 Task: Create in the project TruTech a sprint 'Debug Dash'.
Action: Mouse moved to (1281, 570)
Screenshot: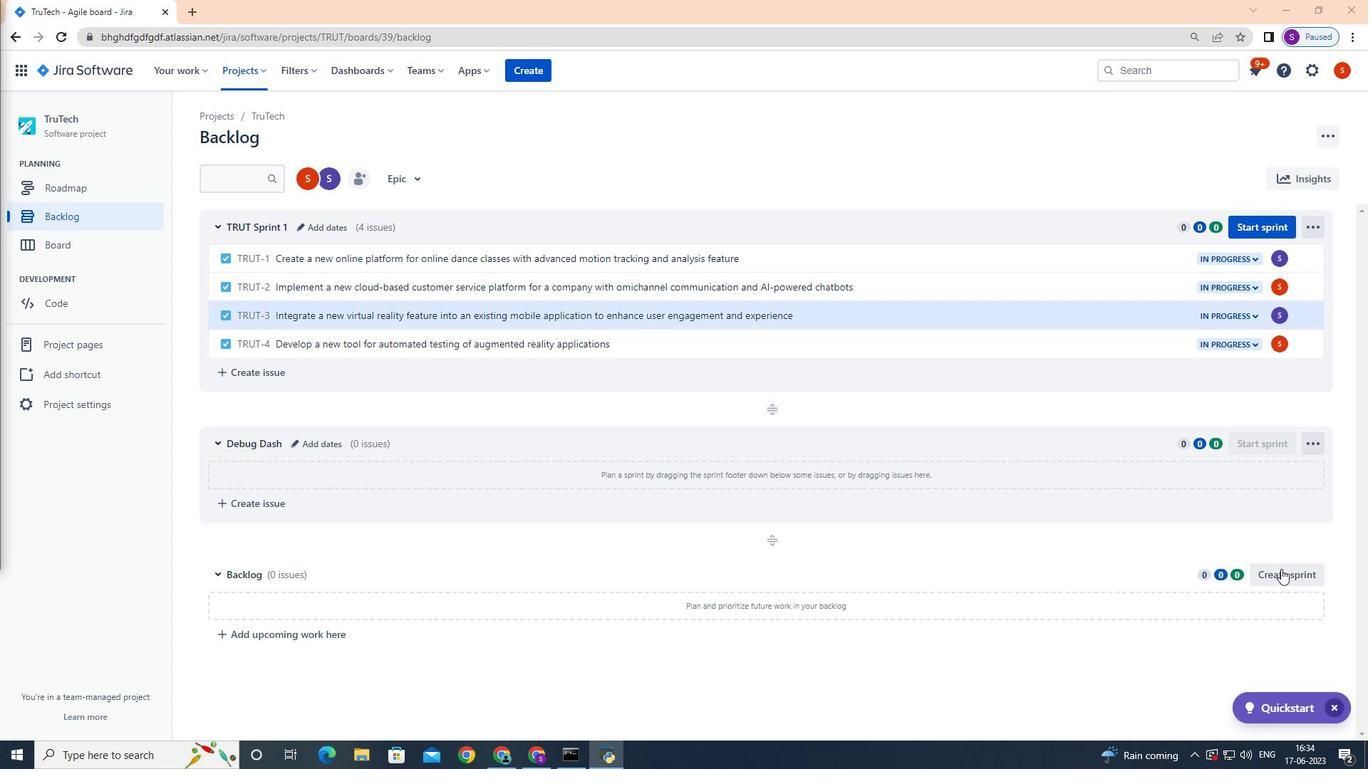 
Action: Mouse pressed left at (1281, 570)
Screenshot: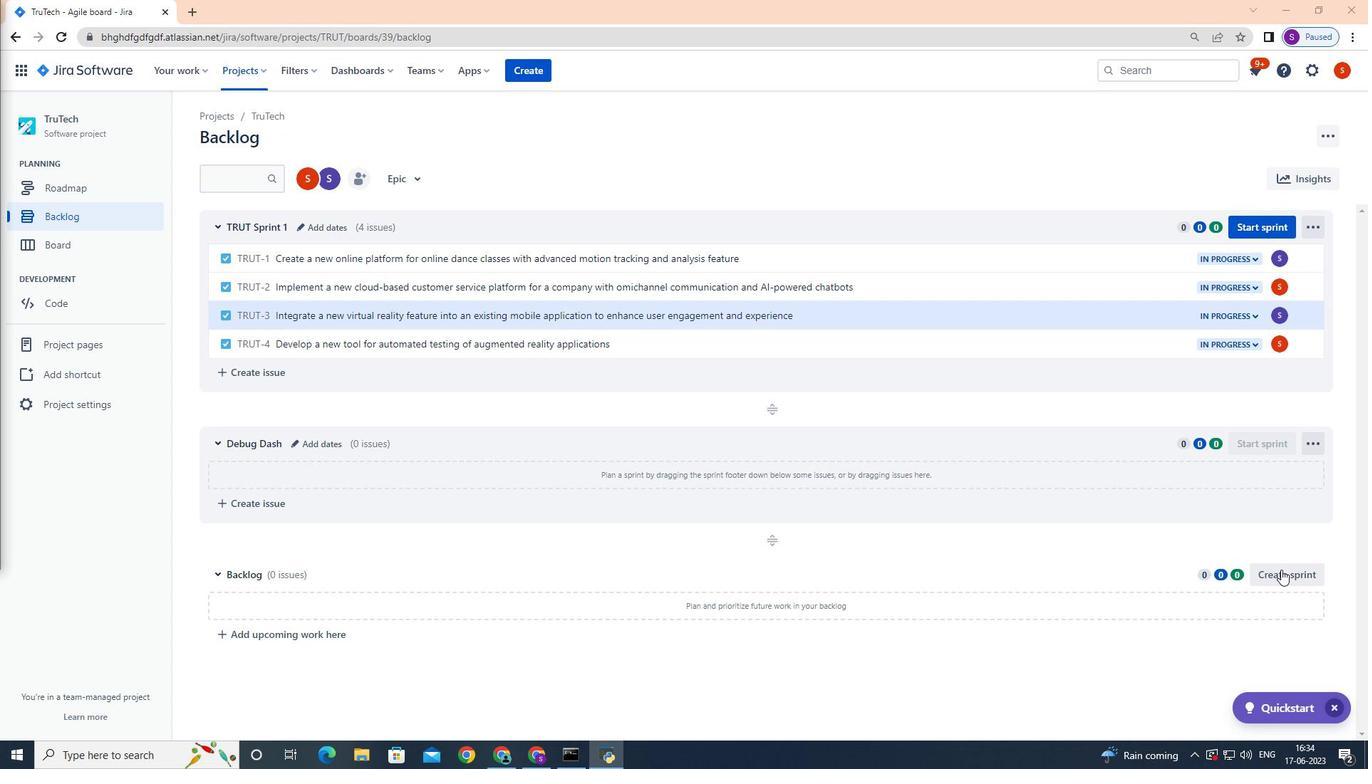
Action: Mouse moved to (339, 574)
Screenshot: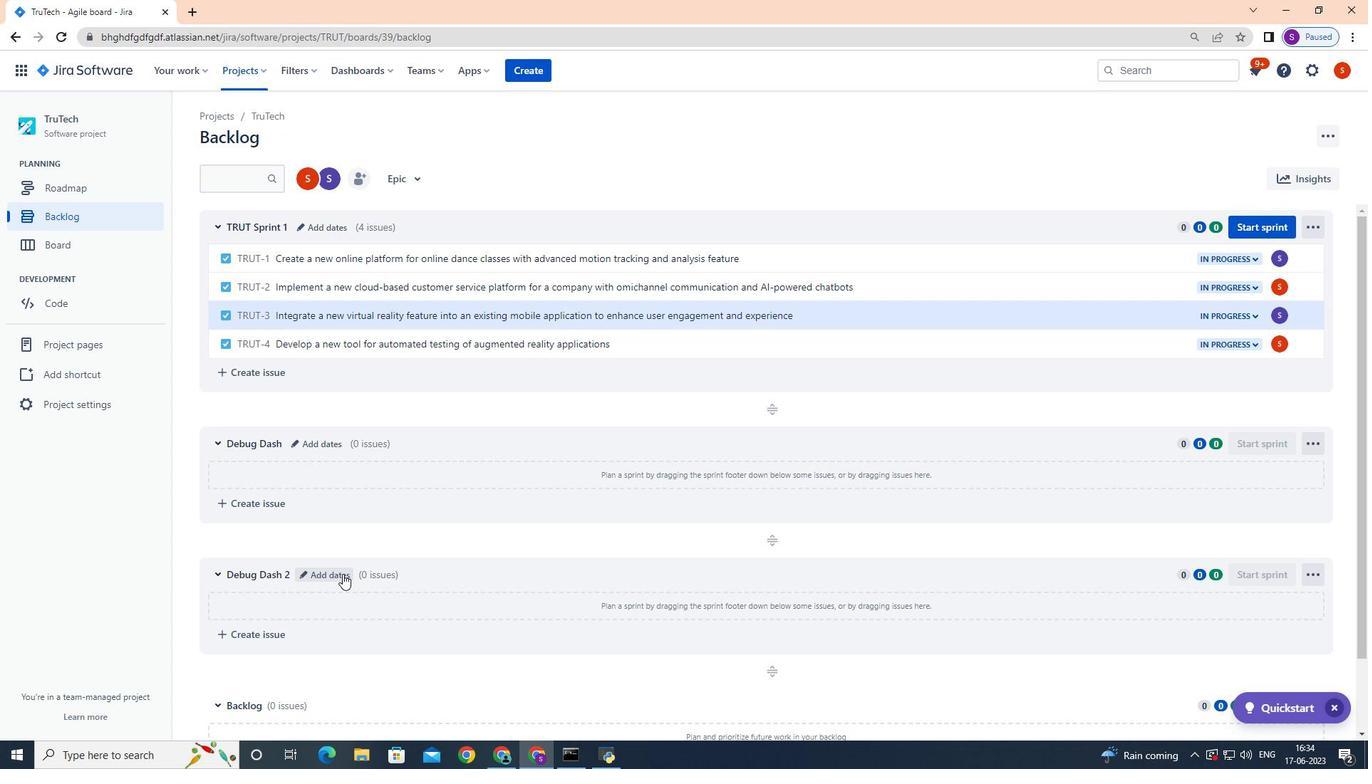 
Action: Mouse pressed left at (339, 574)
Screenshot: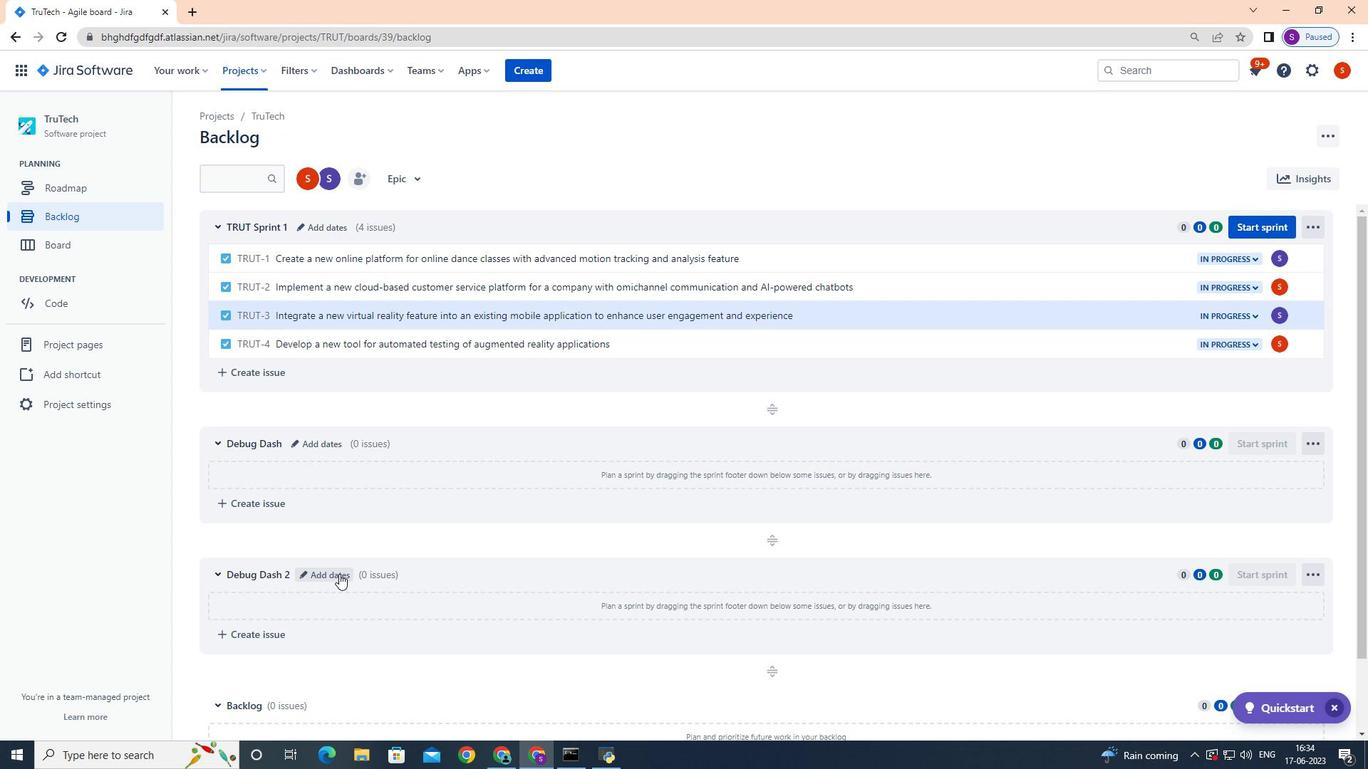 
Action: Mouse moved to (337, 574)
Screenshot: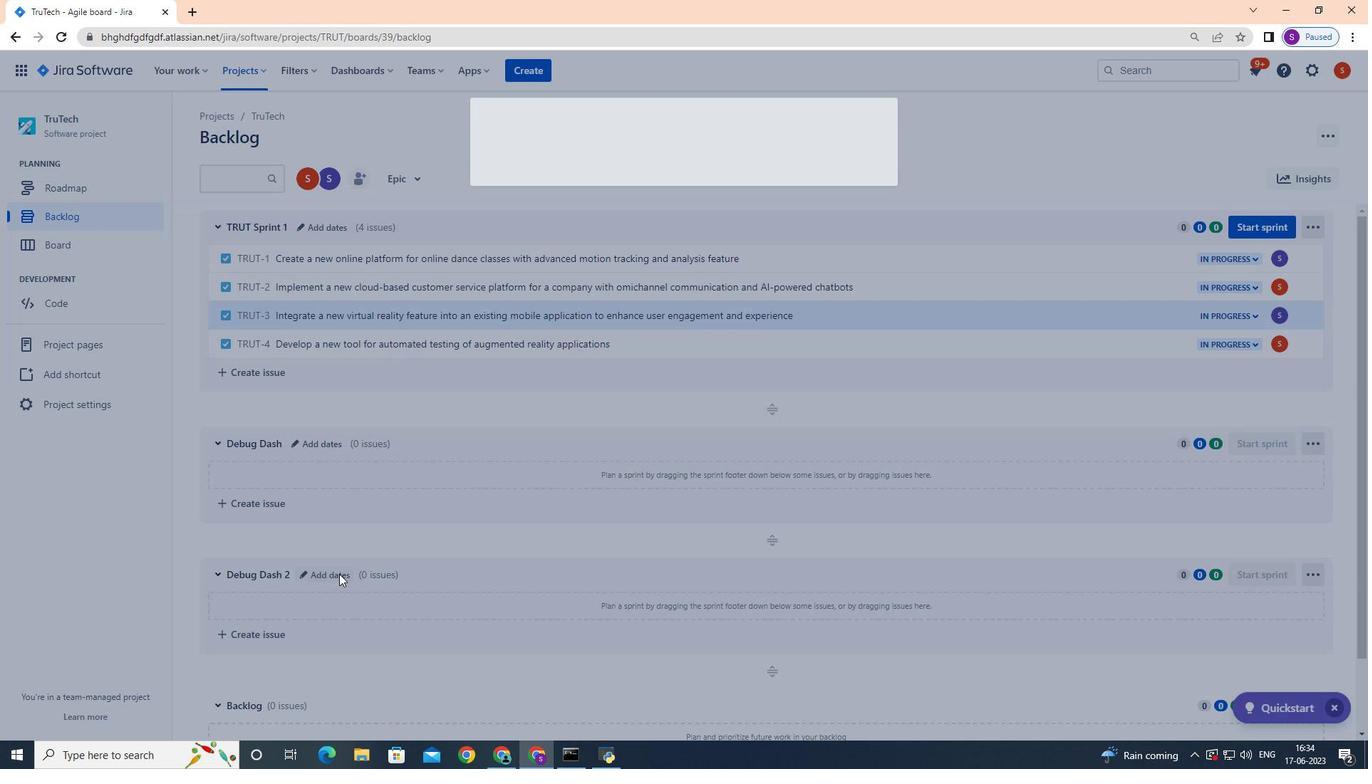 
Action: Key pressed <Key.backspace><Key.backspace><Key.backspace><Key.backspace><Key.backspace><Key.backspace><Key.backspace><Key.backspace><Key.backspace><Key.backspace><Key.backspace><Key.backspace><Key.backspace><Key.backspace><Key.backspace><Key.backspace><Key.backspace><Key.backspace><Key.backspace><Key.backspace><Key.backspace><Key.backspace><Key.shift>Debug<Key.space><Key.shift><Key.shift><Key.shift><Key.shift>Dash
Screenshot: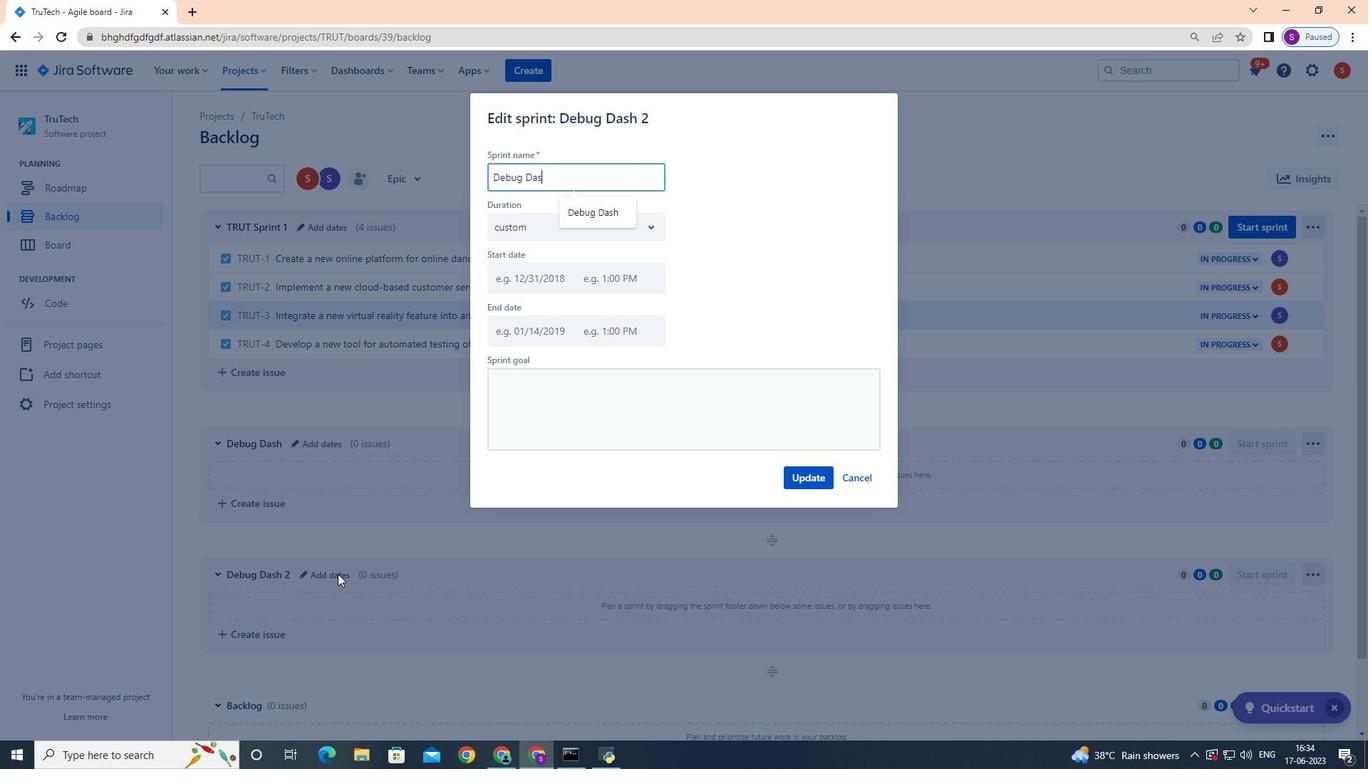 
Action: Mouse moved to (818, 478)
Screenshot: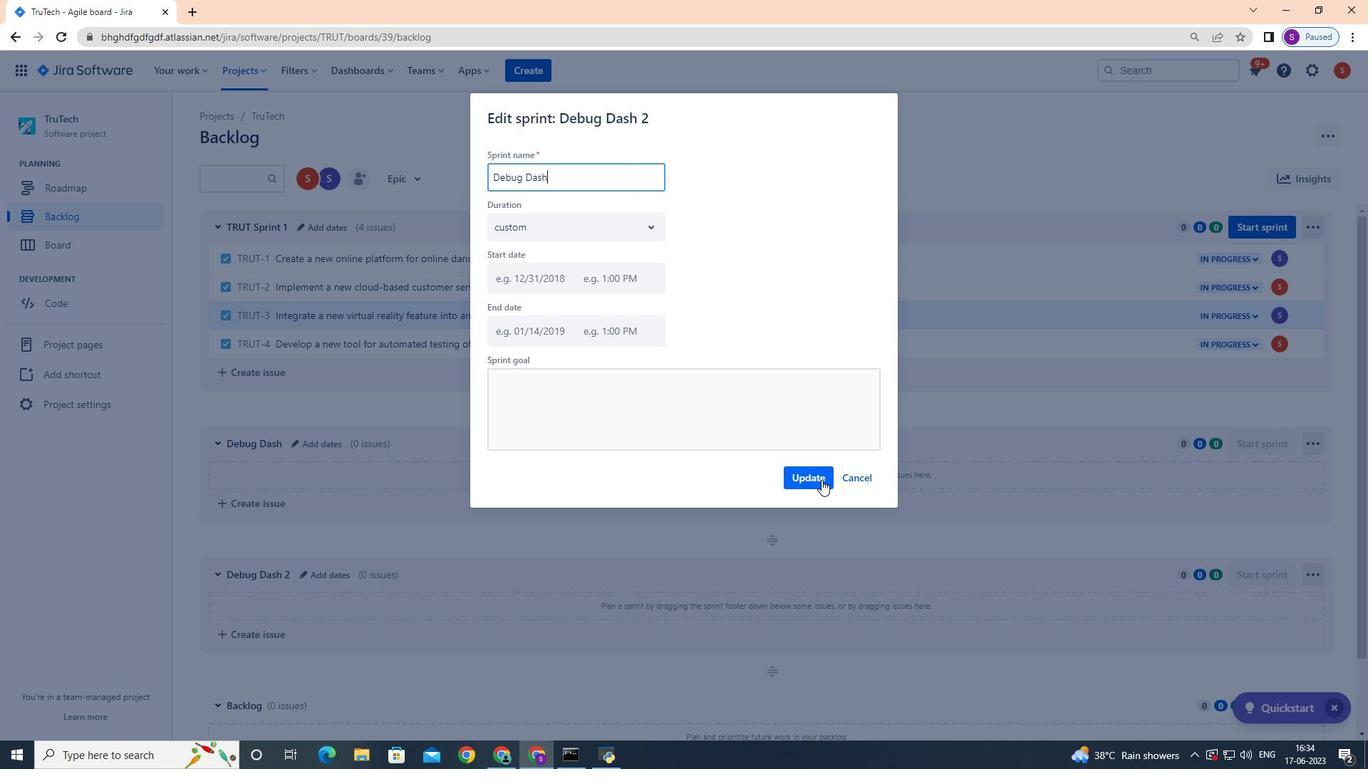 
Action: Mouse pressed left at (818, 478)
Screenshot: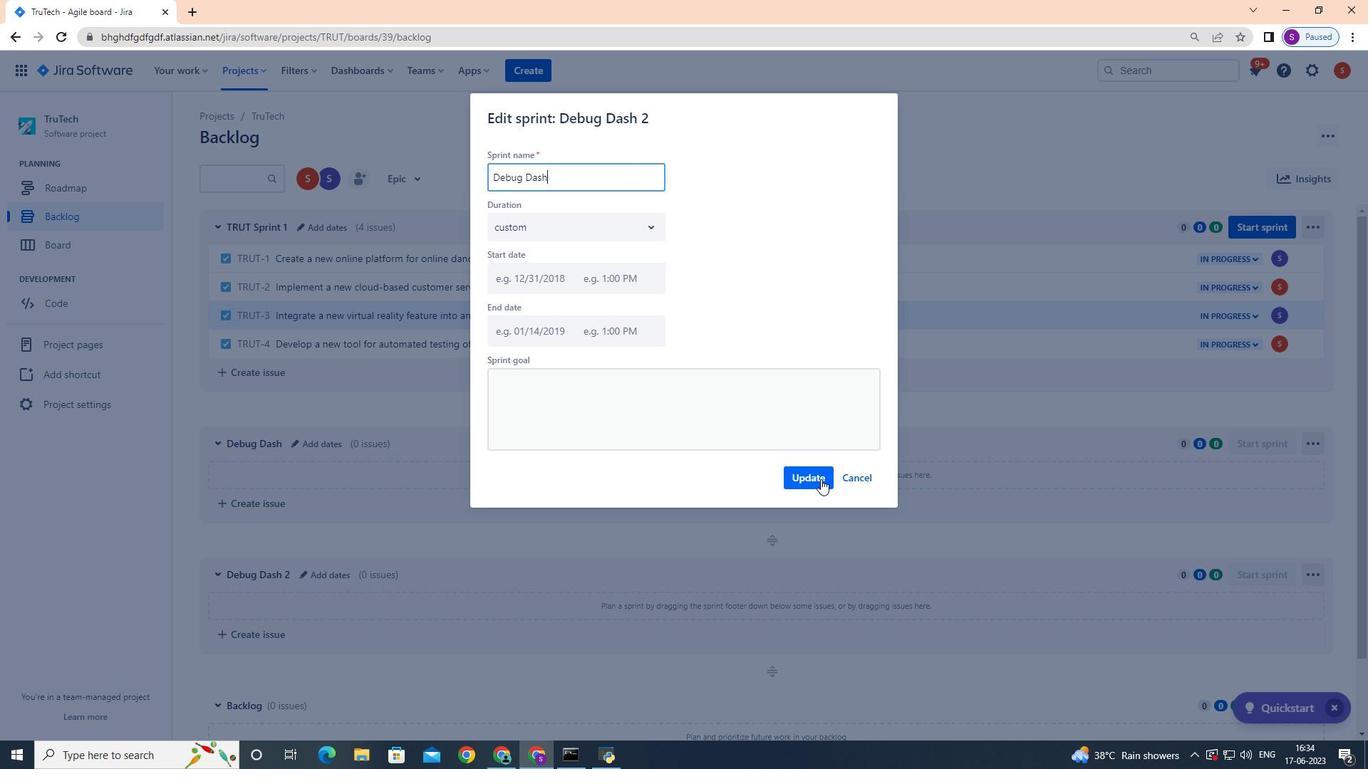 
